 Task: Select the off option in the tab close button.
Action: Mouse moved to (26, 597)
Screenshot: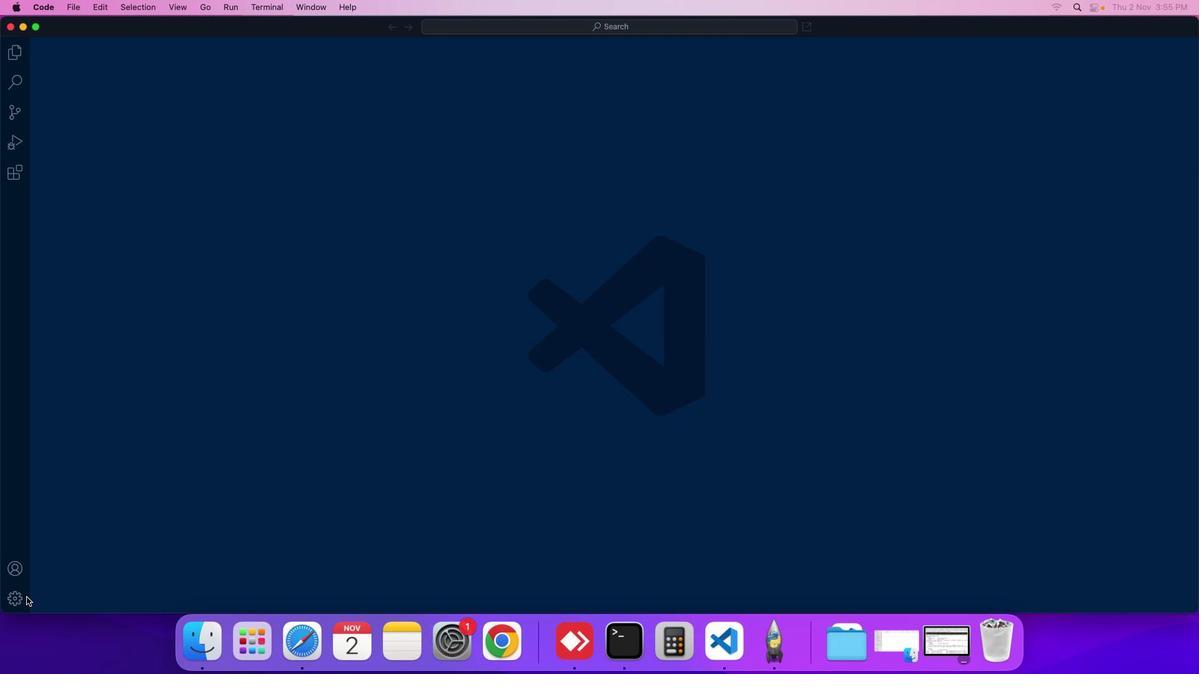 
Action: Mouse pressed left at (26, 597)
Screenshot: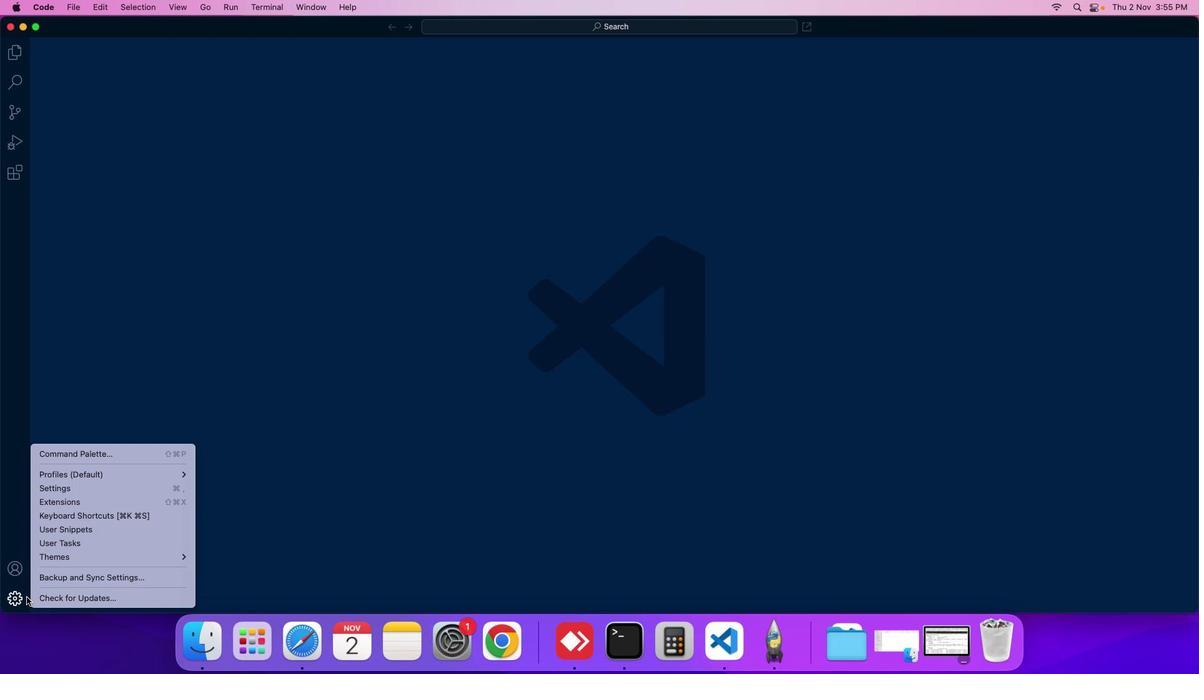 
Action: Mouse moved to (84, 494)
Screenshot: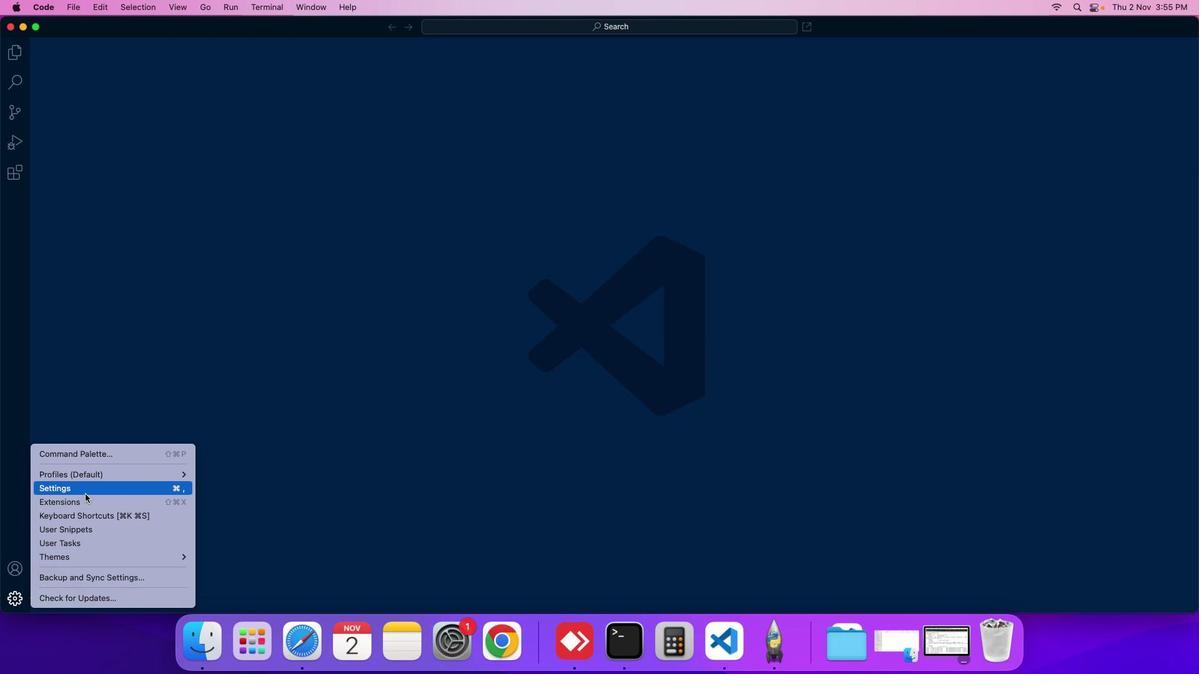 
Action: Mouse pressed left at (84, 494)
Screenshot: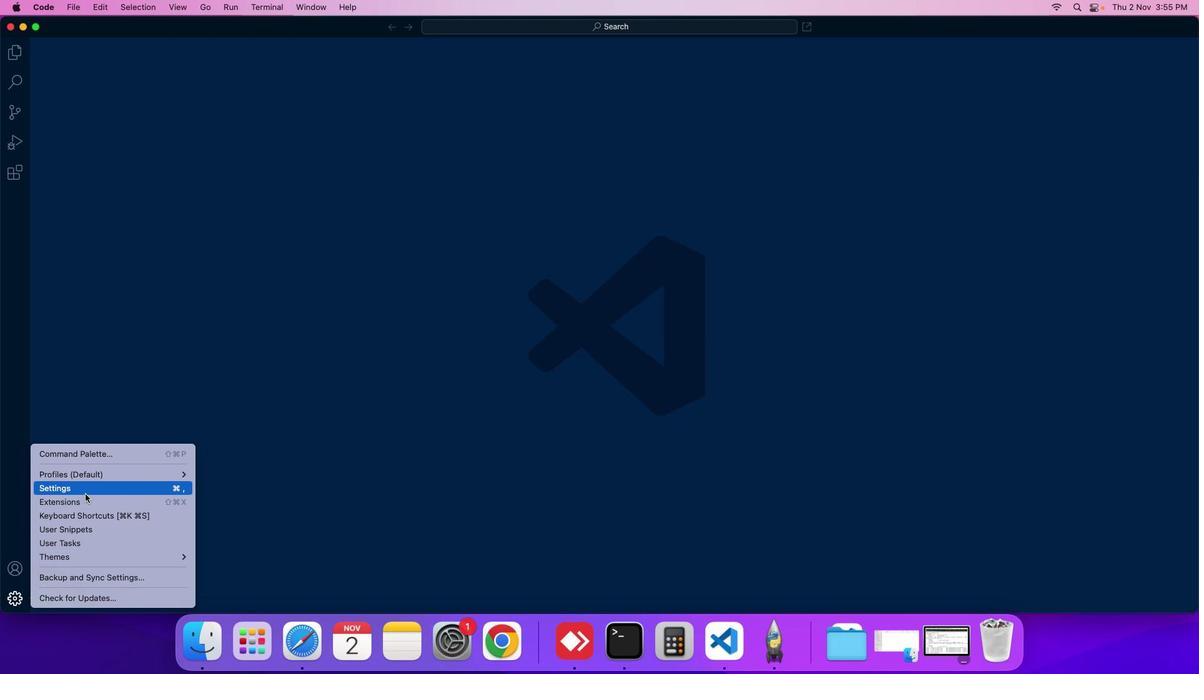 
Action: Mouse moved to (302, 149)
Screenshot: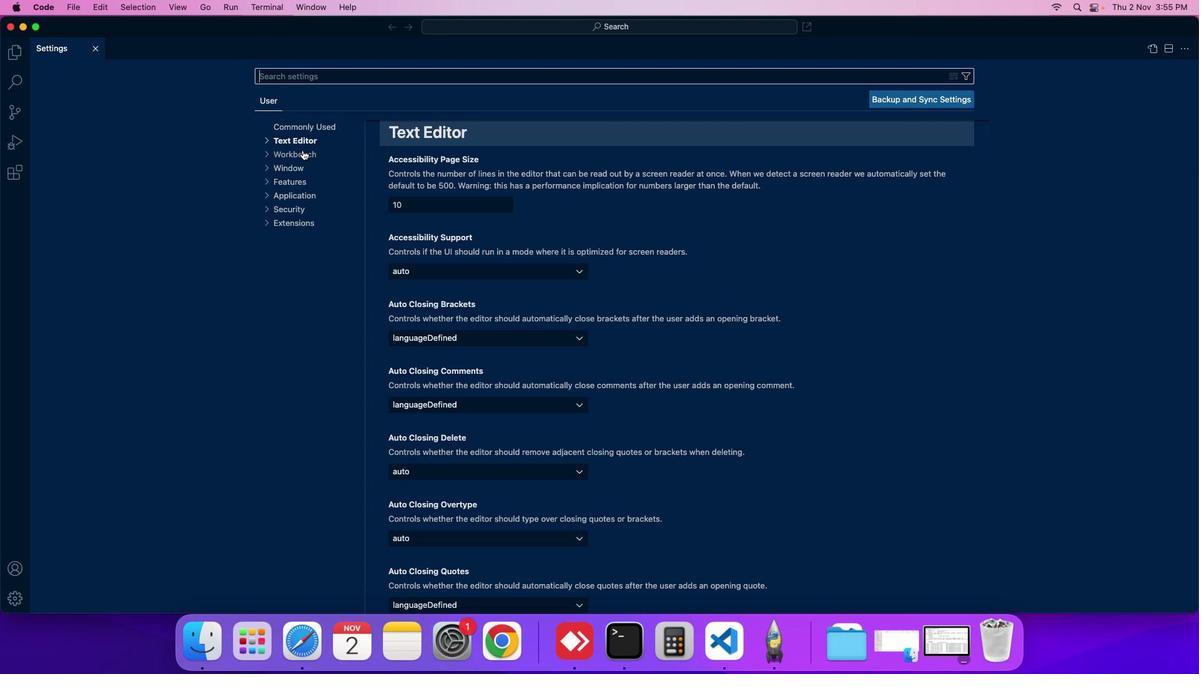 
Action: Mouse pressed left at (302, 149)
Screenshot: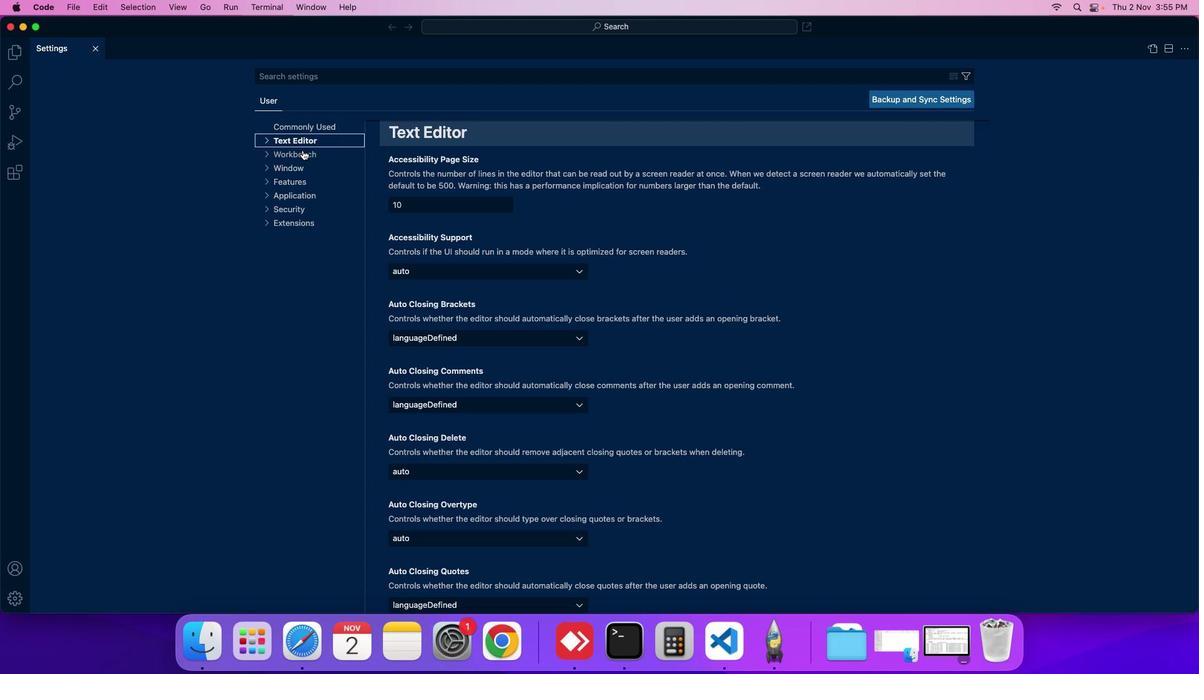 
Action: Mouse moved to (314, 194)
Screenshot: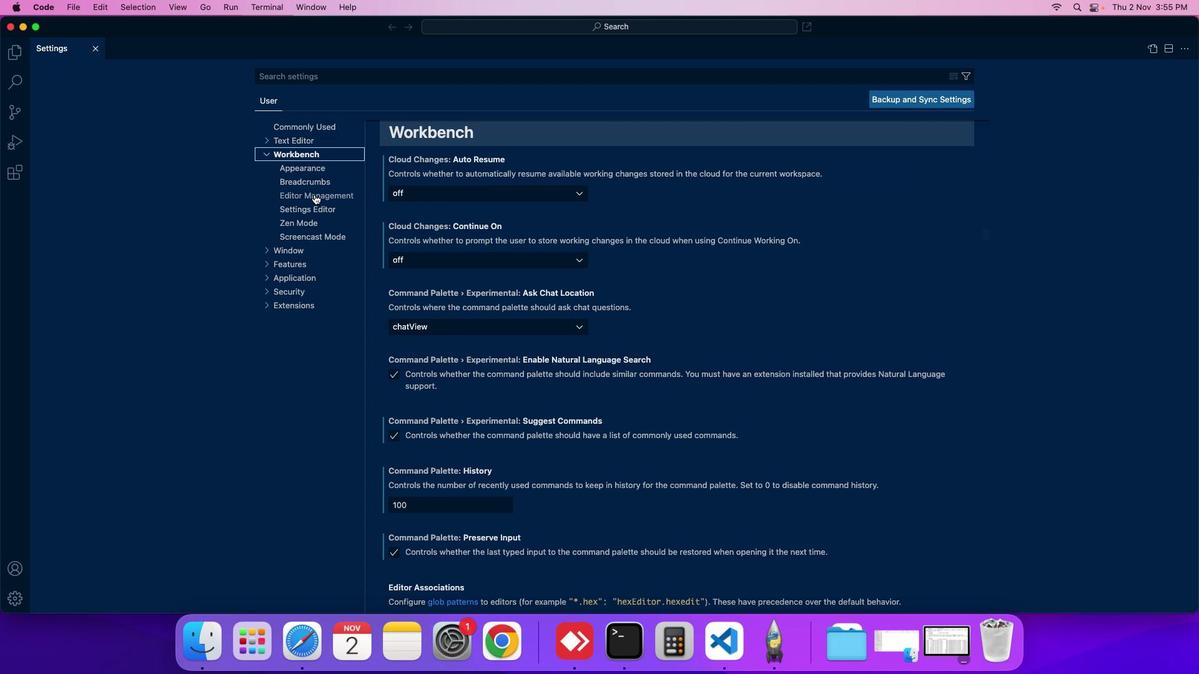 
Action: Mouse pressed left at (314, 194)
Screenshot: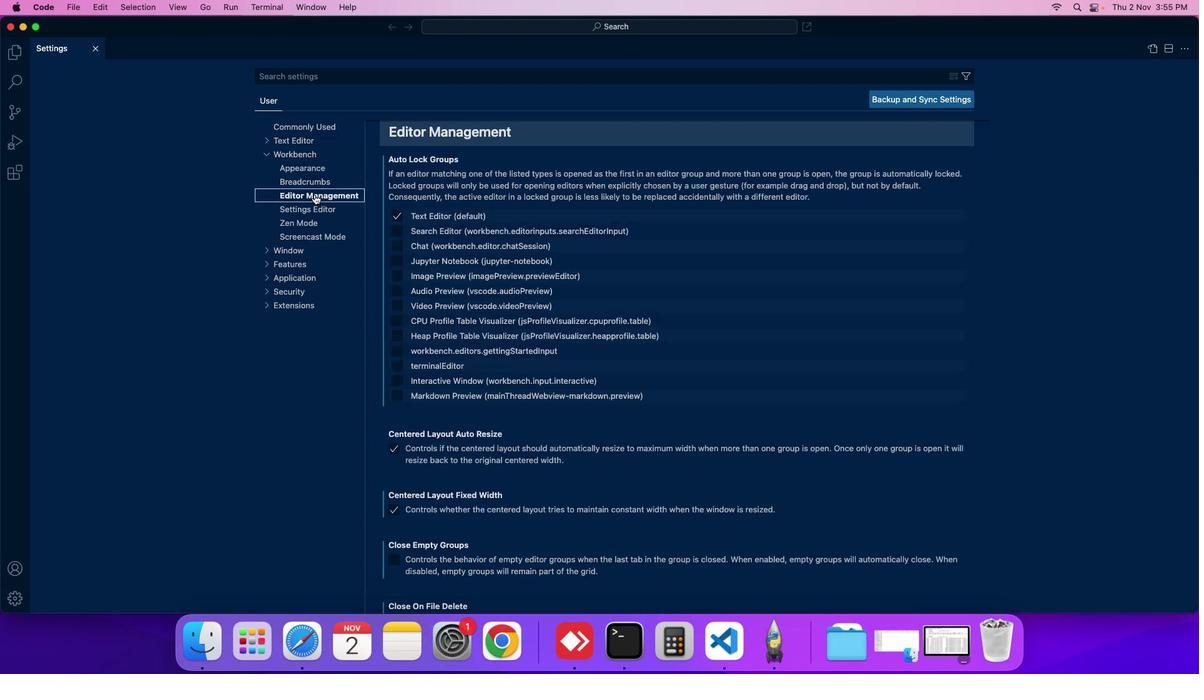 
Action: Mouse moved to (441, 431)
Screenshot: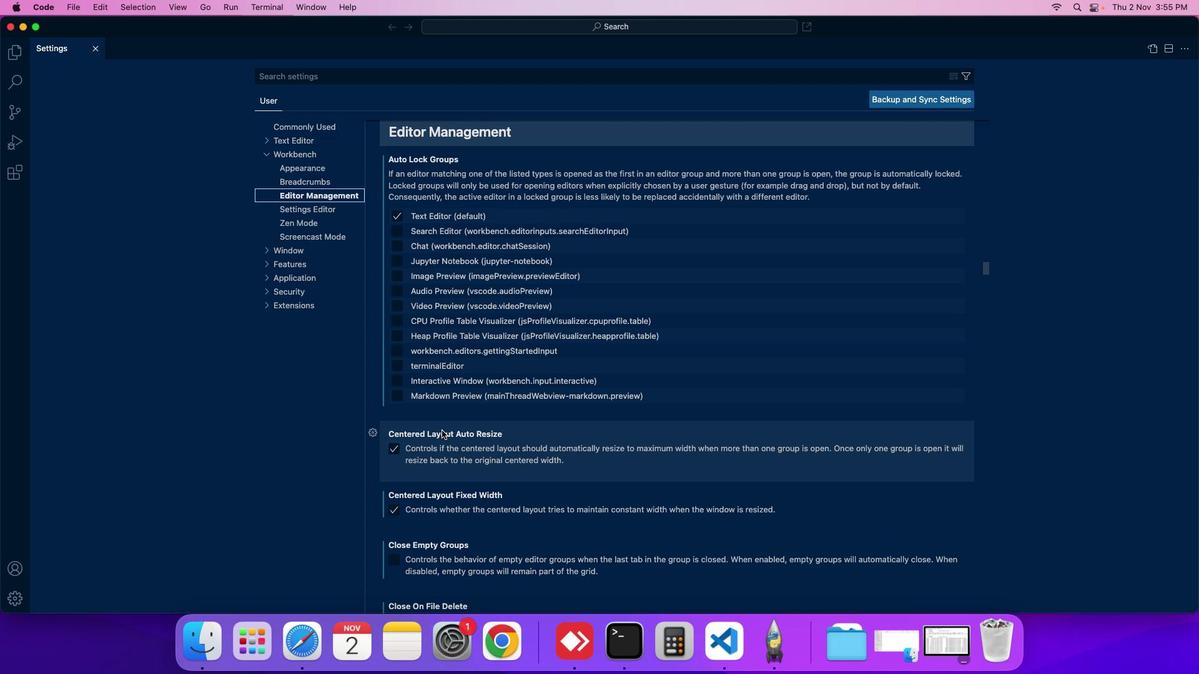 
Action: Mouse scrolled (441, 431) with delta (0, 0)
Screenshot: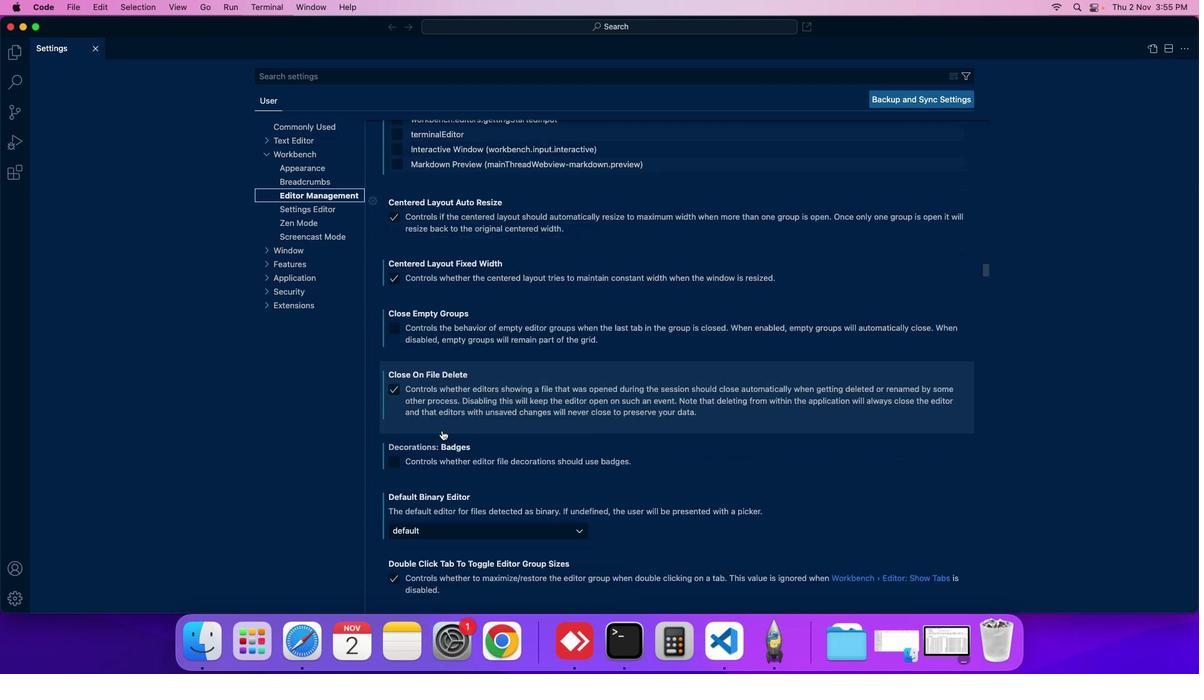 
Action: Mouse scrolled (441, 431) with delta (0, 0)
Screenshot: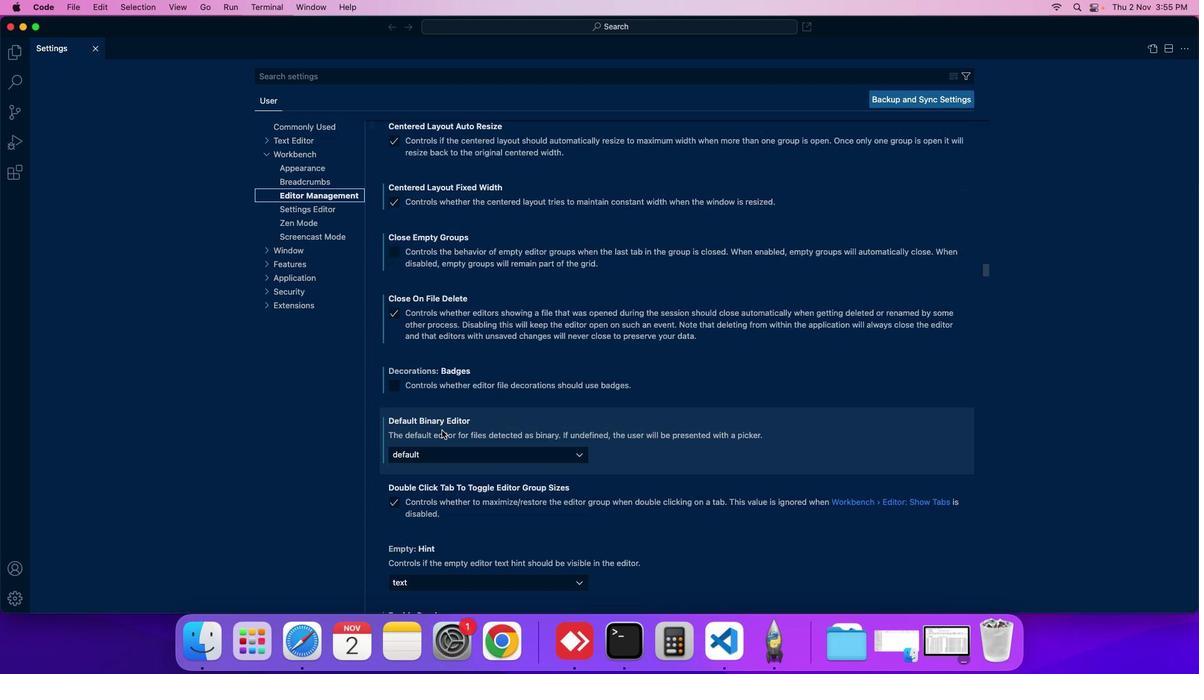
Action: Mouse scrolled (441, 431) with delta (0, 0)
Screenshot: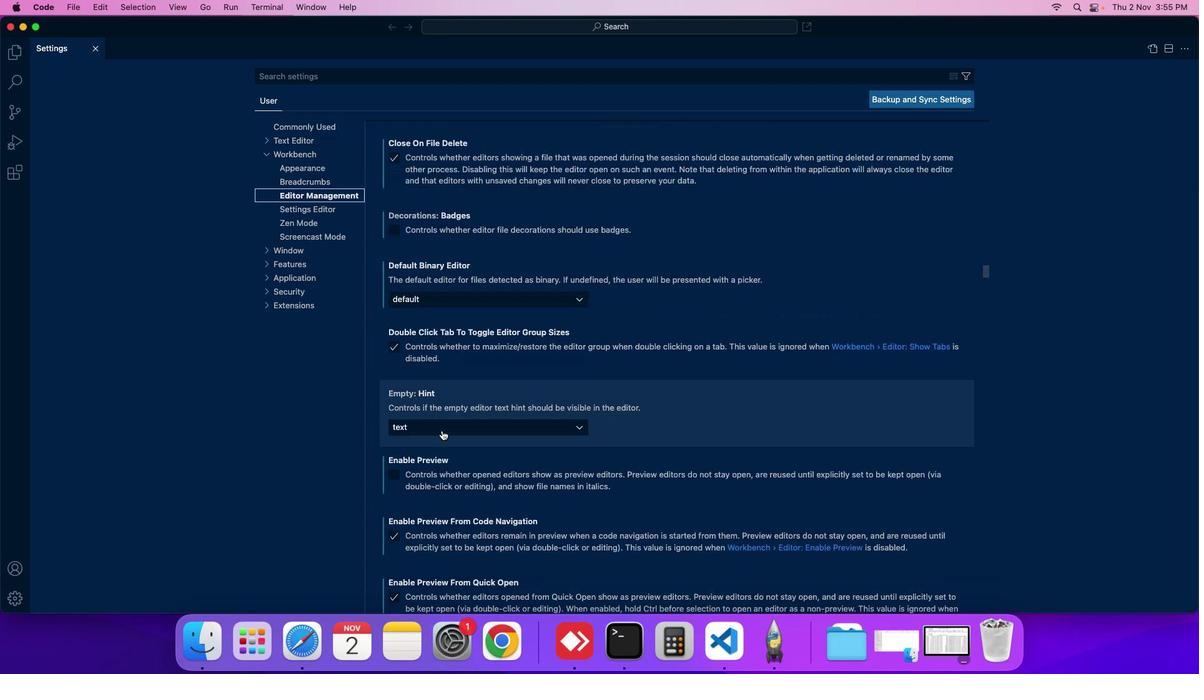 
Action: Mouse scrolled (441, 431) with delta (0, 0)
Screenshot: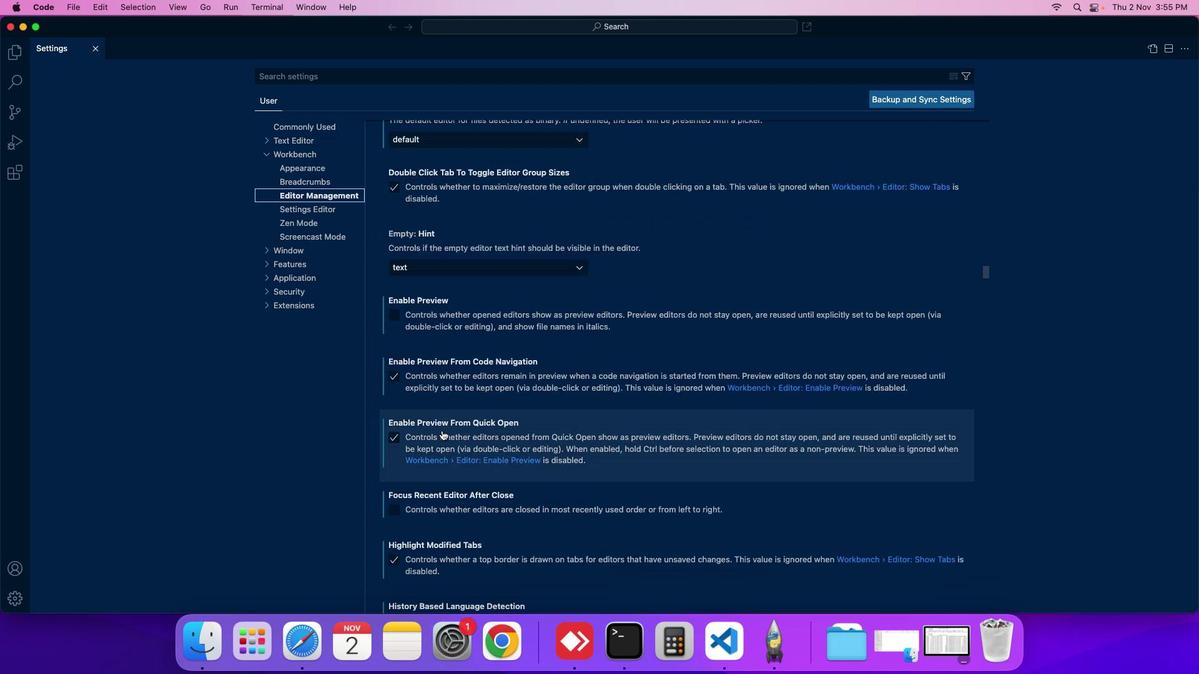 
Action: Mouse scrolled (441, 431) with delta (0, 0)
Screenshot: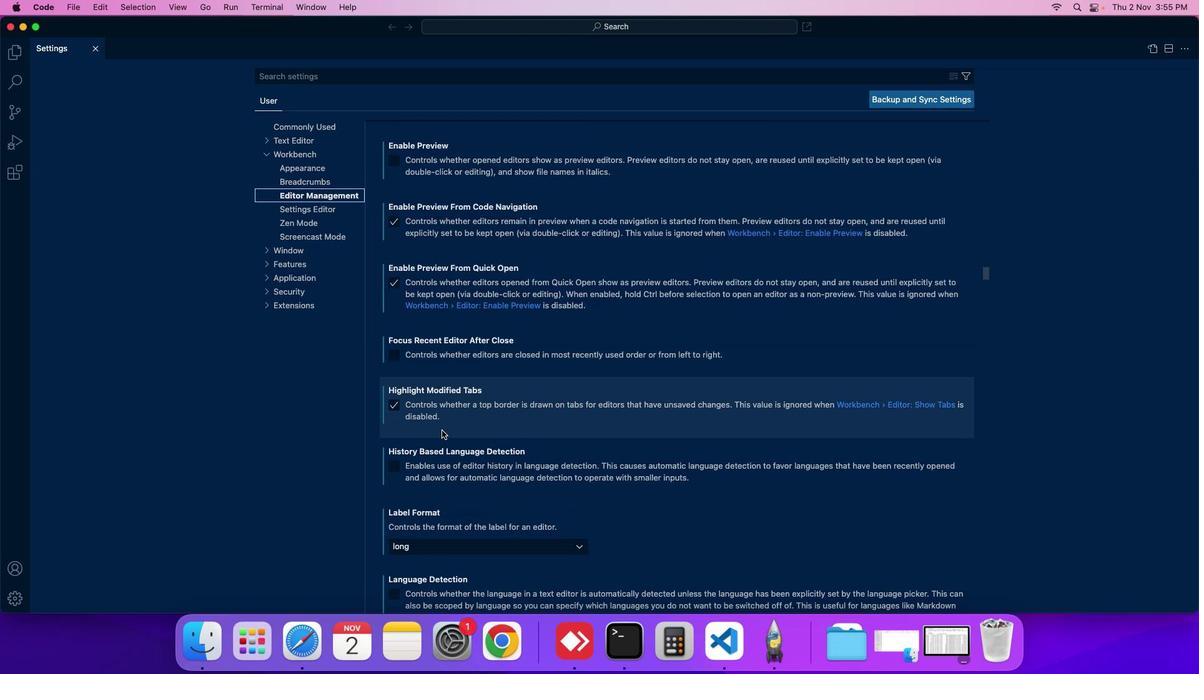 
Action: Mouse scrolled (441, 431) with delta (0, 0)
Screenshot: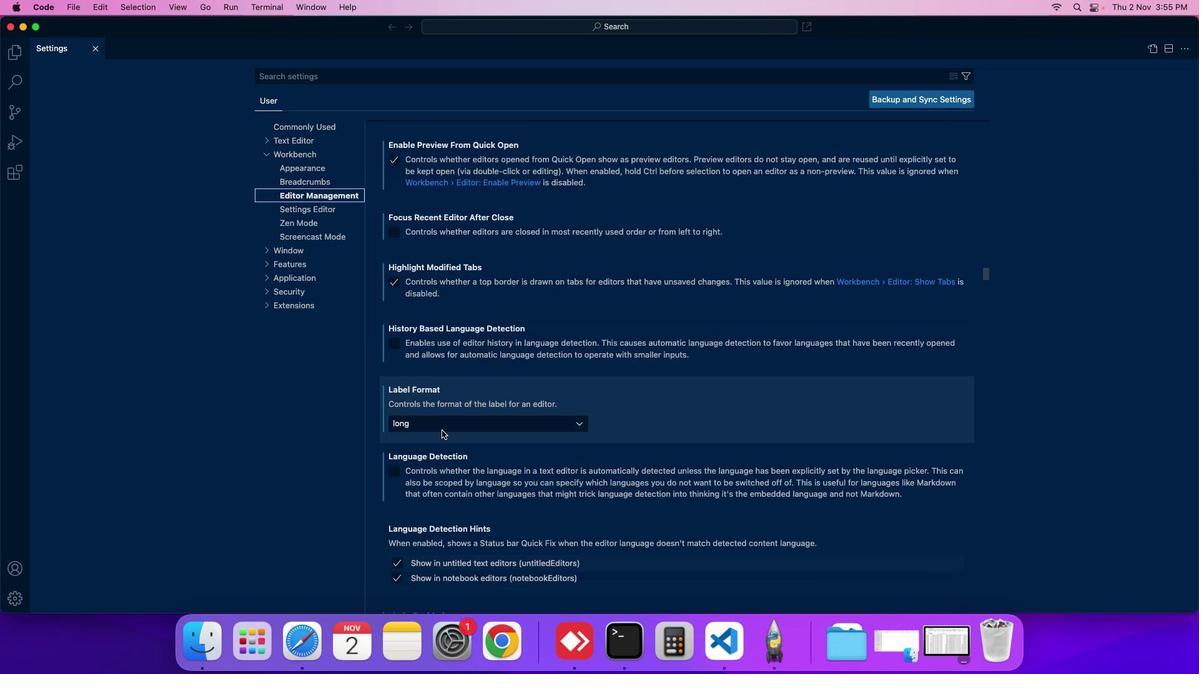 
Action: Mouse scrolled (441, 431) with delta (0, 0)
Screenshot: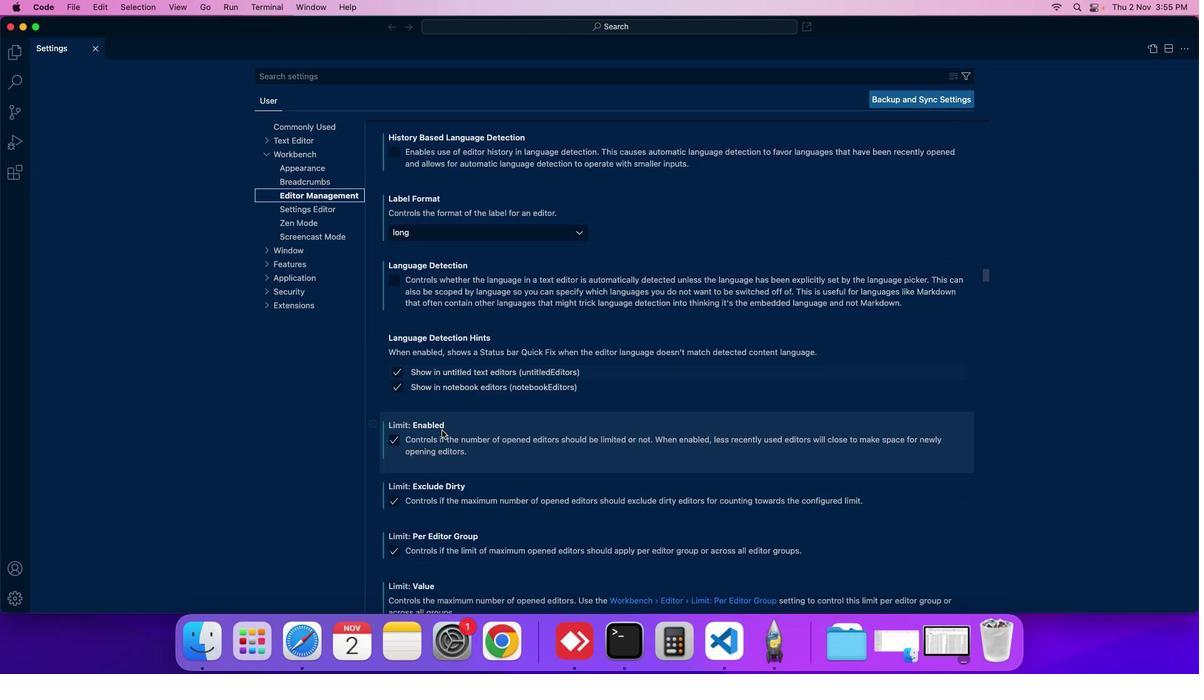 
Action: Mouse scrolled (441, 431) with delta (0, 0)
Screenshot: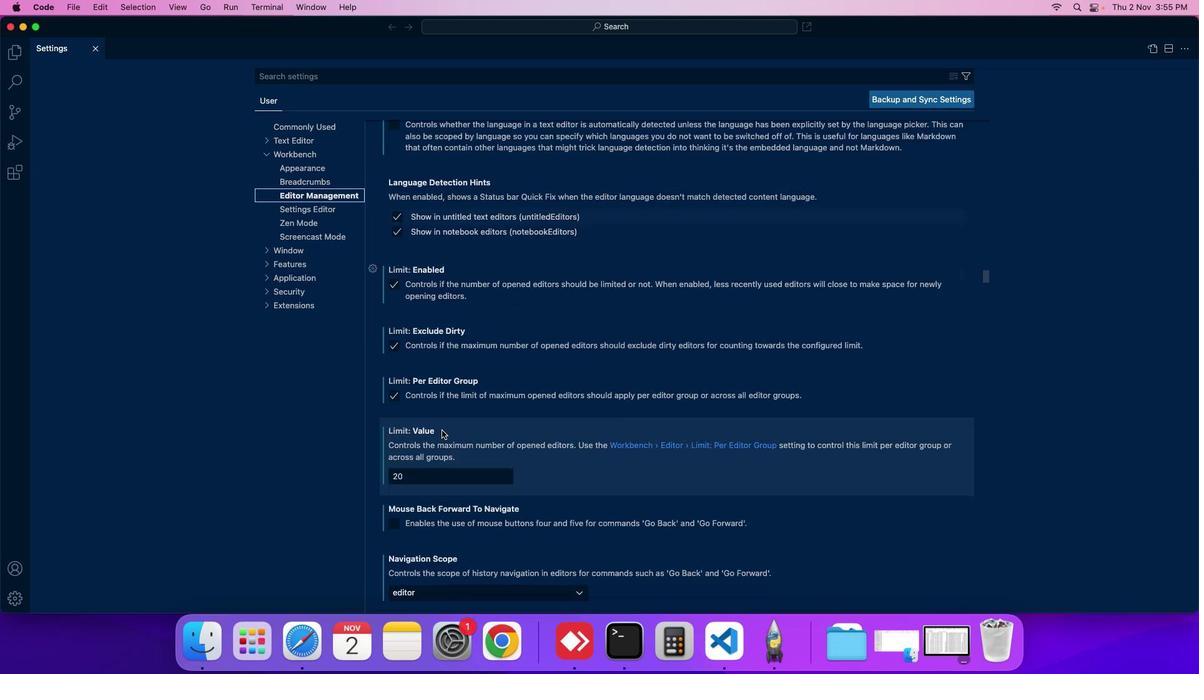 
Action: Mouse scrolled (441, 431) with delta (0, 0)
Screenshot: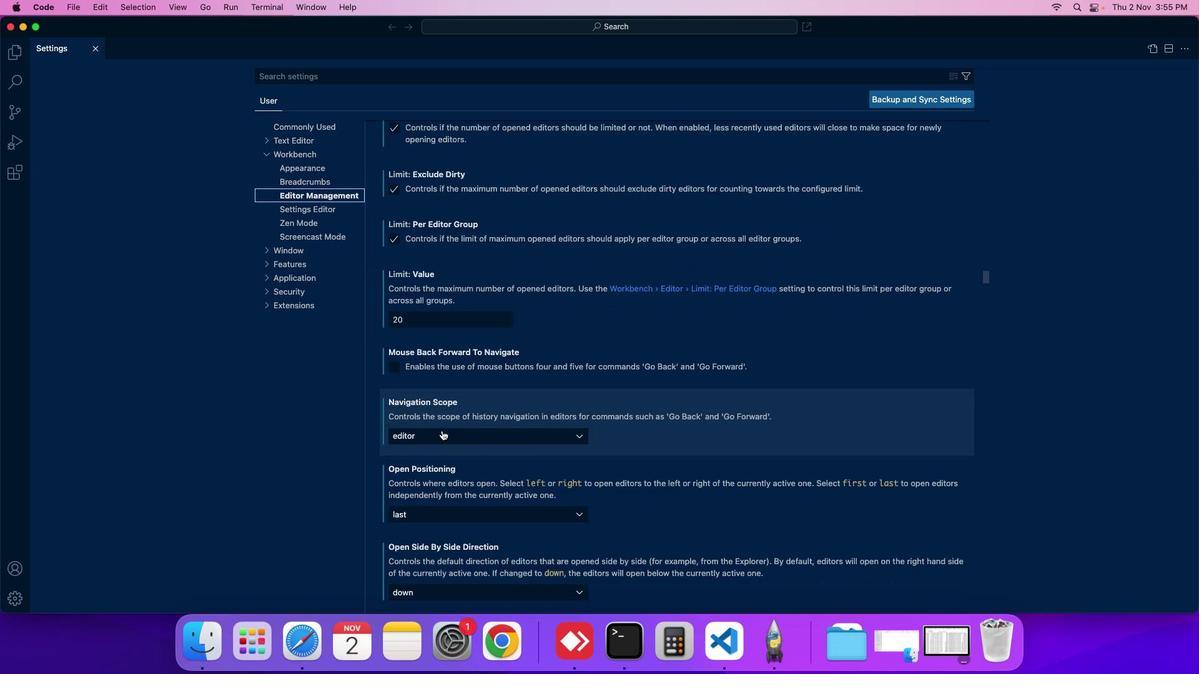 
Action: Mouse scrolled (441, 431) with delta (0, 0)
Screenshot: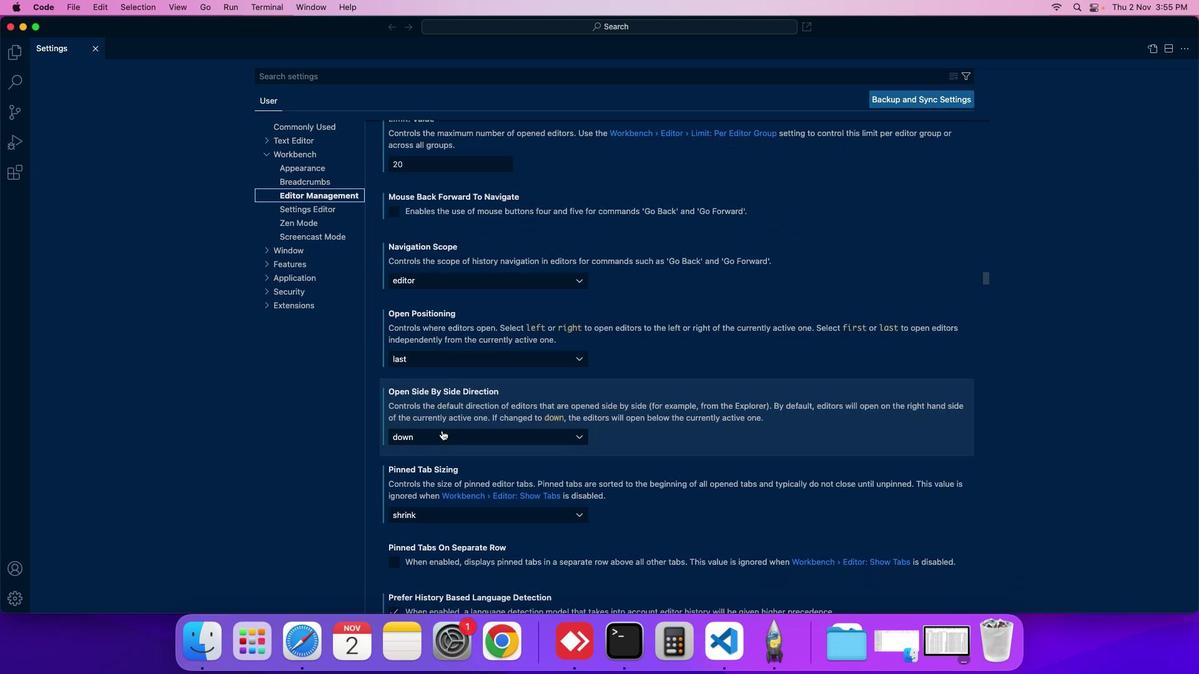 
Action: Mouse scrolled (441, 431) with delta (0, 0)
Screenshot: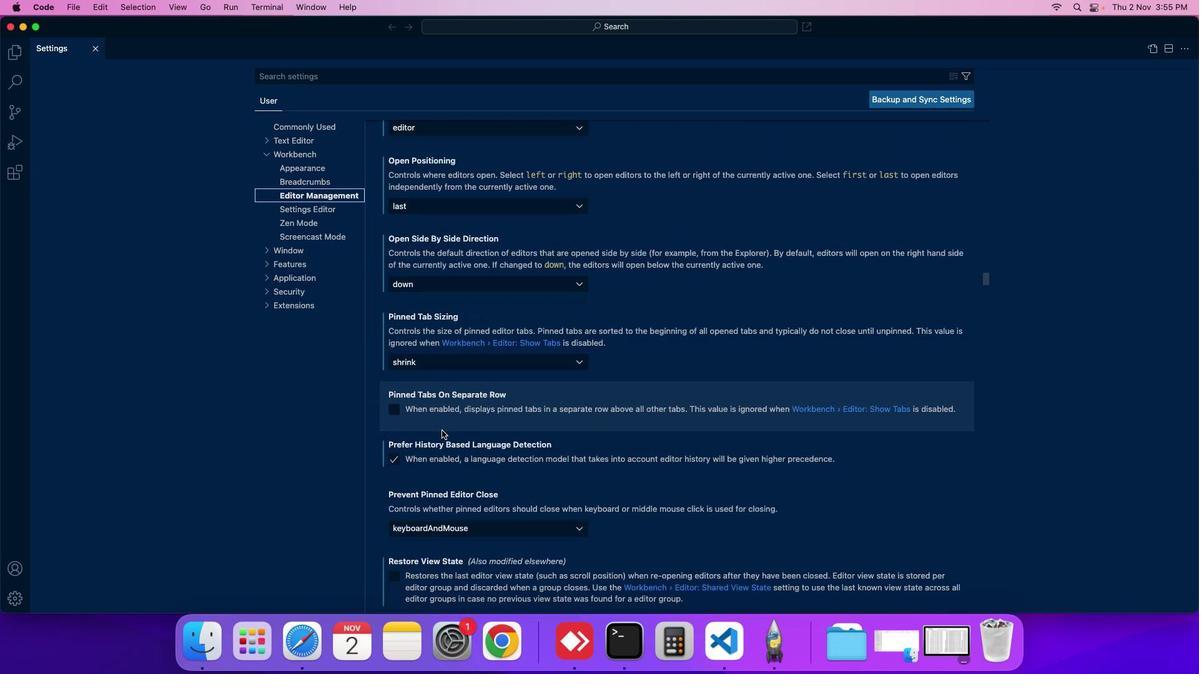 
Action: Mouse scrolled (441, 431) with delta (0, 0)
Screenshot: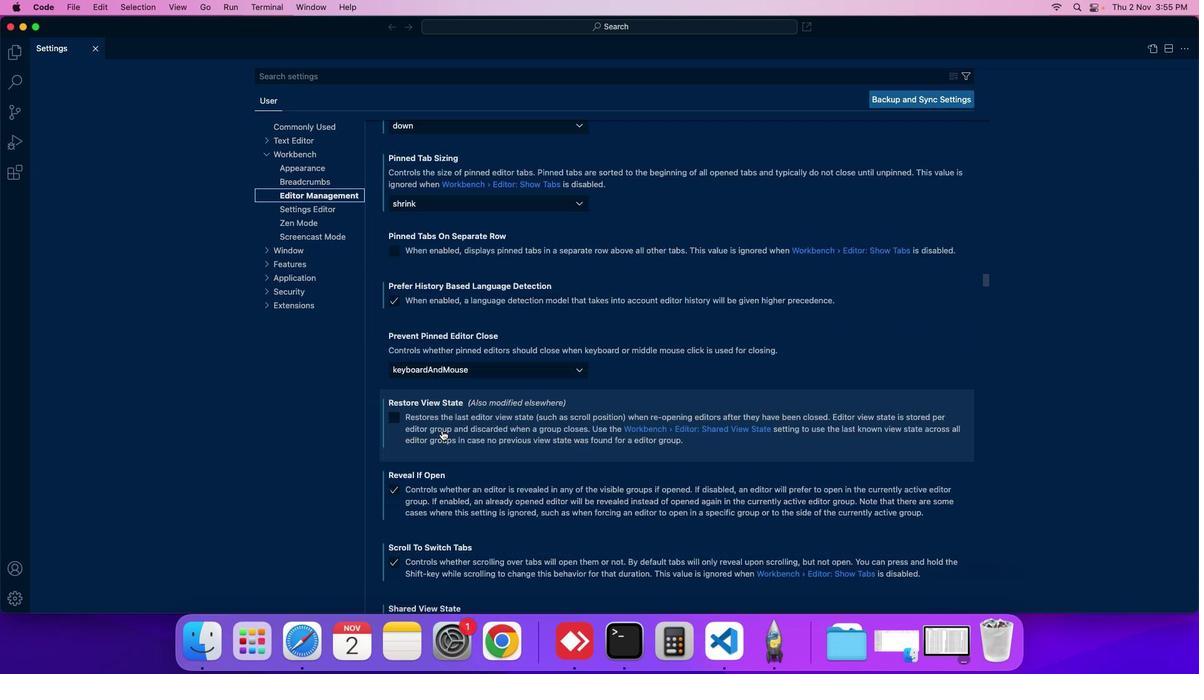 
Action: Mouse scrolled (441, 431) with delta (0, 0)
Screenshot: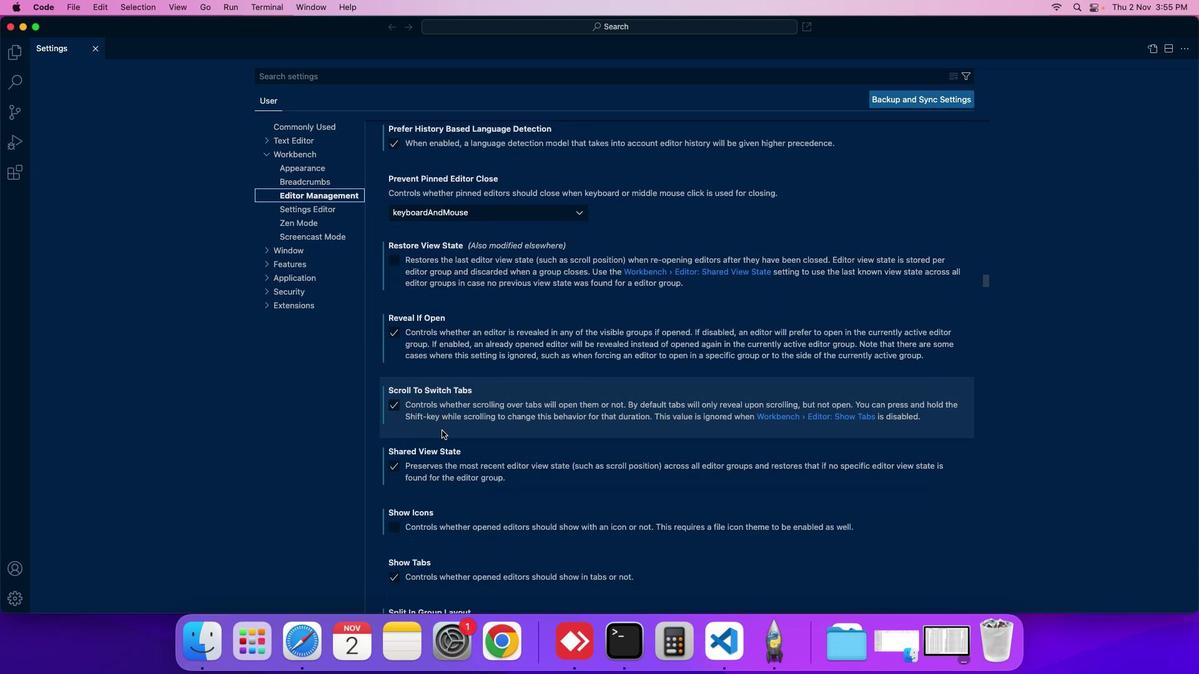 
Action: Mouse scrolled (441, 431) with delta (0, 0)
Screenshot: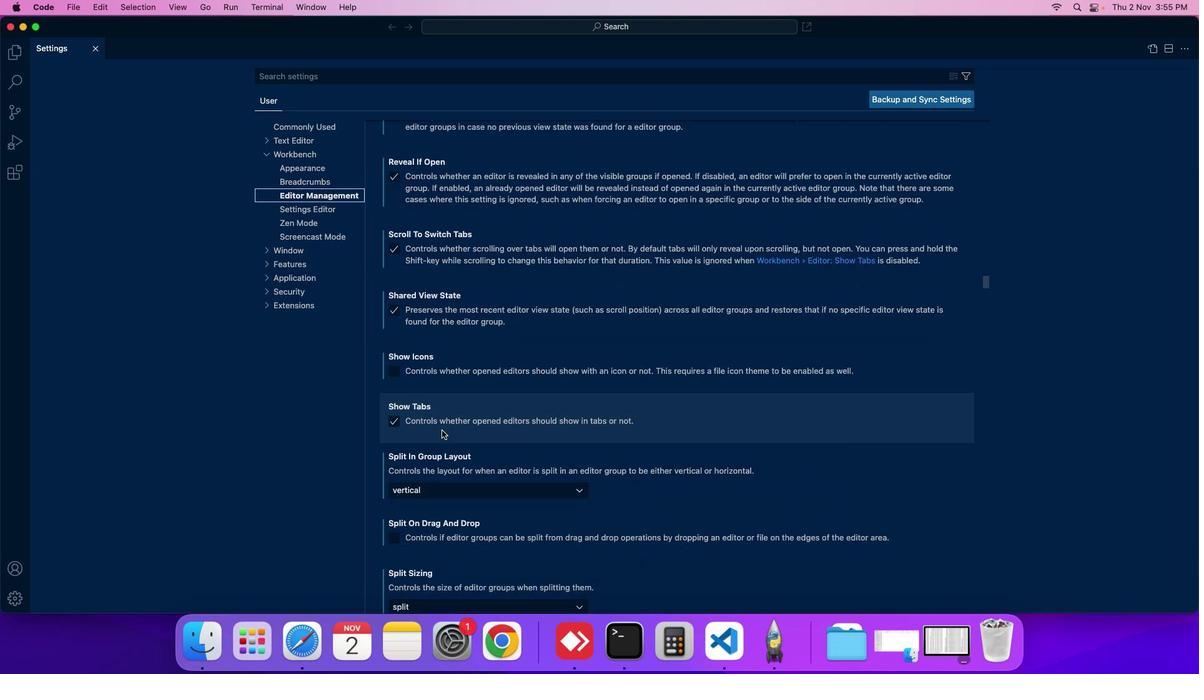 
Action: Mouse scrolled (441, 431) with delta (0, 0)
Screenshot: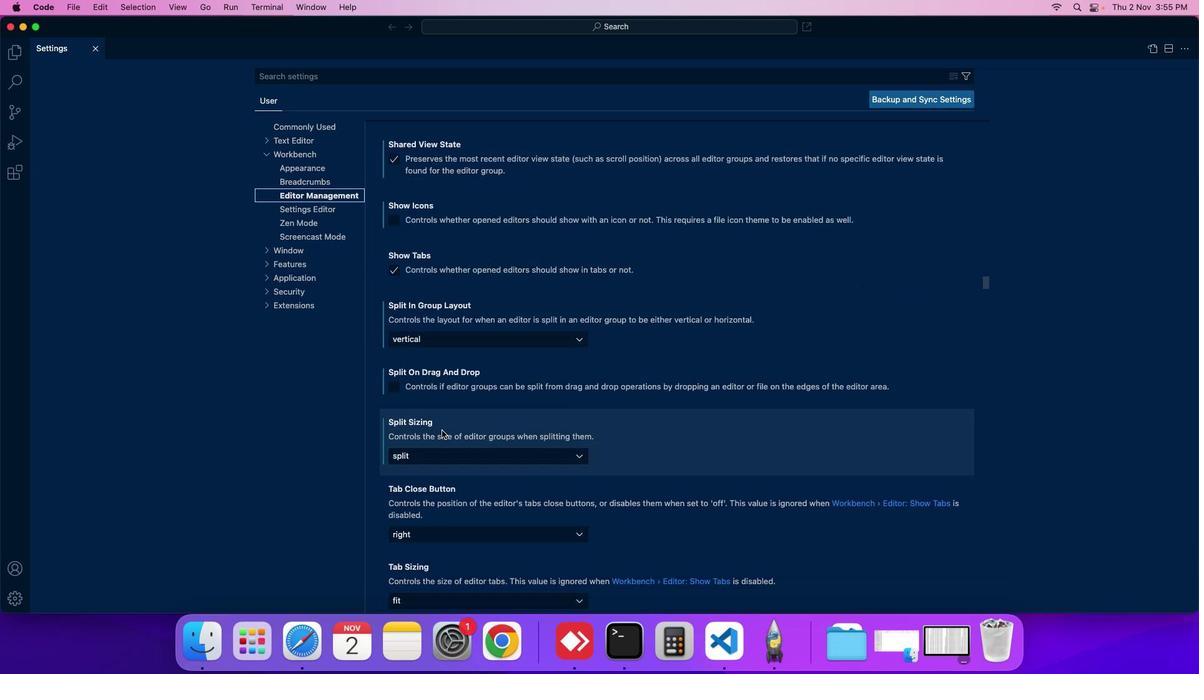 
Action: Mouse moved to (439, 528)
Screenshot: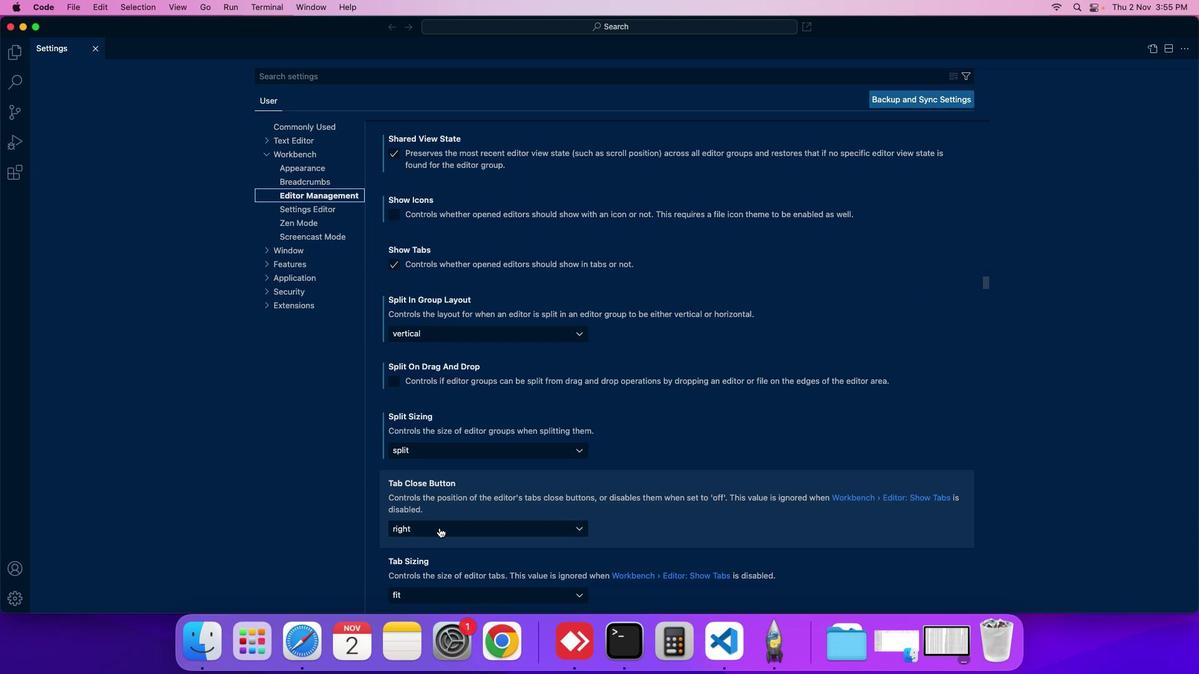 
Action: Mouse pressed left at (439, 528)
Screenshot: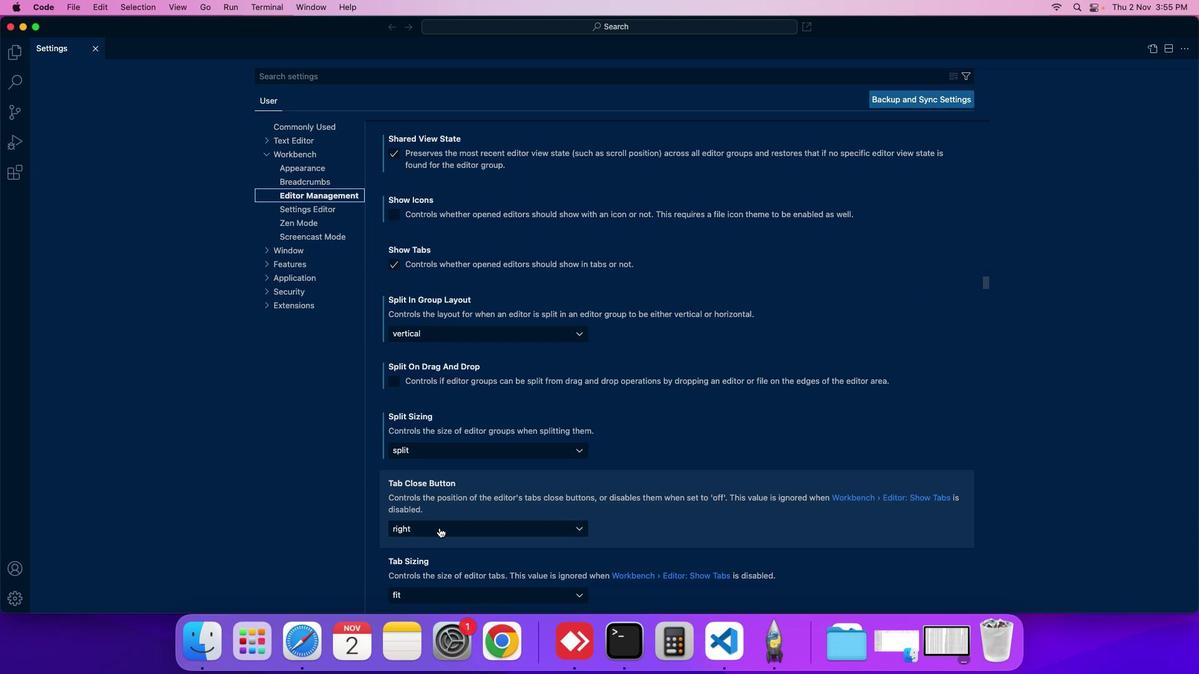 
Action: Mouse moved to (426, 570)
Screenshot: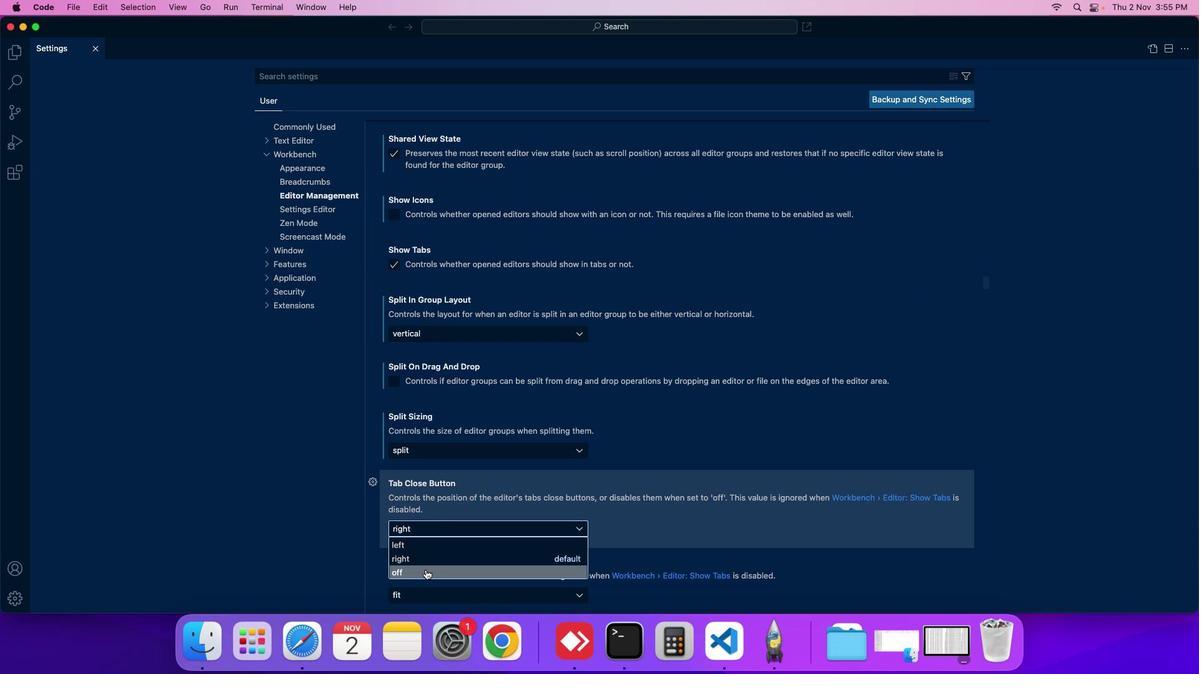 
Action: Mouse pressed left at (426, 570)
Screenshot: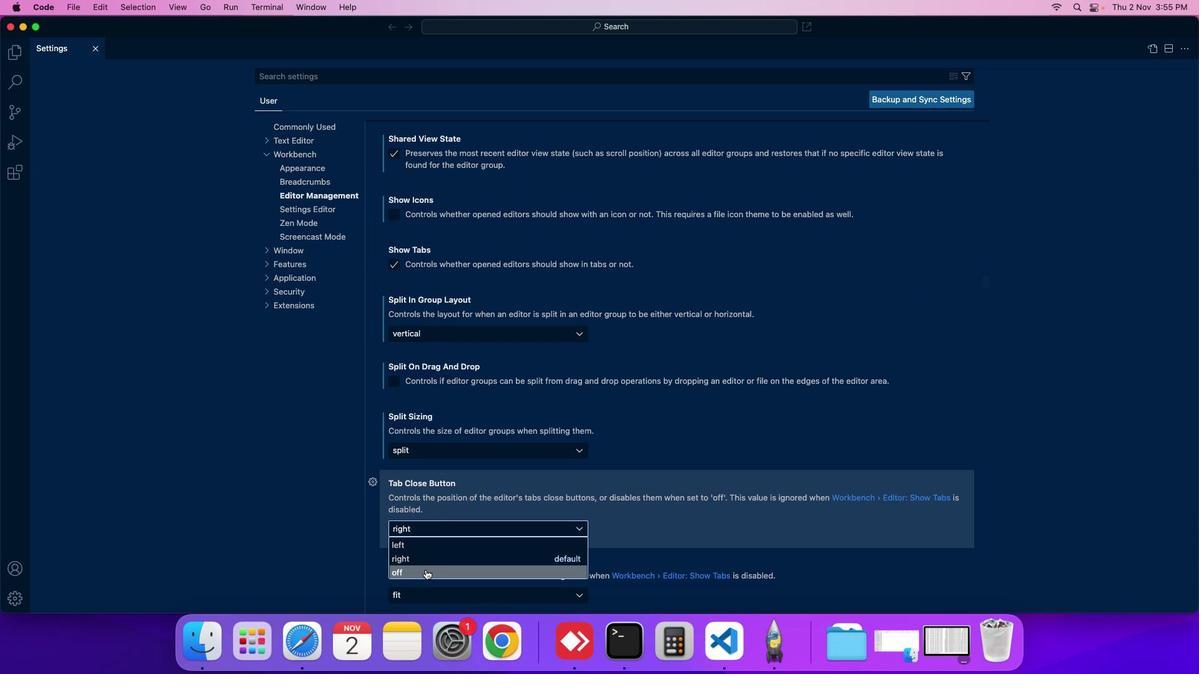 
Action: Mouse moved to (424, 568)
Screenshot: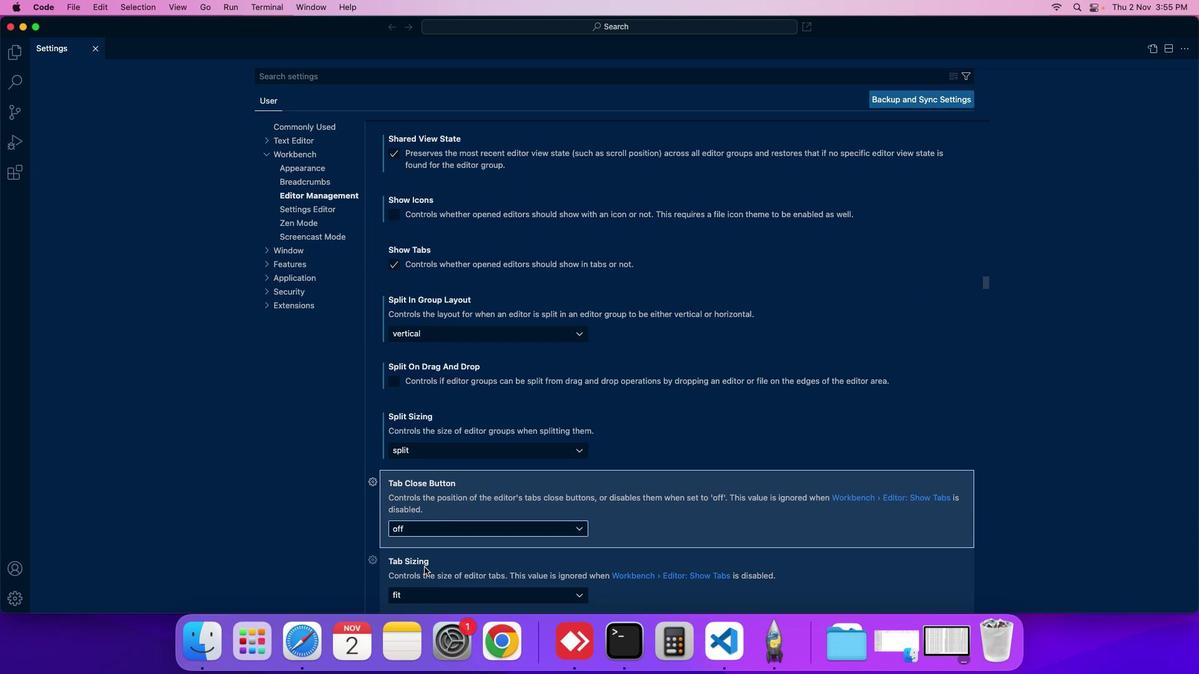 
